 Task: Play an audio file in VLC and use the "Stereo Mode" feature to switch between audio channels.
Action: Mouse moved to (94, 66)
Screenshot: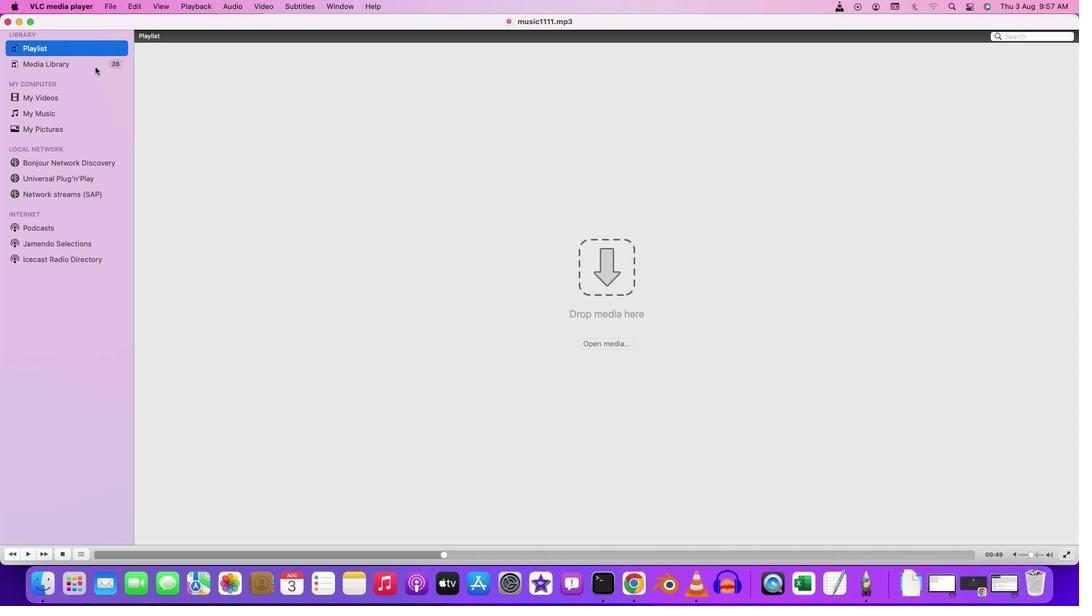 
Action: Mouse pressed left at (94, 66)
Screenshot: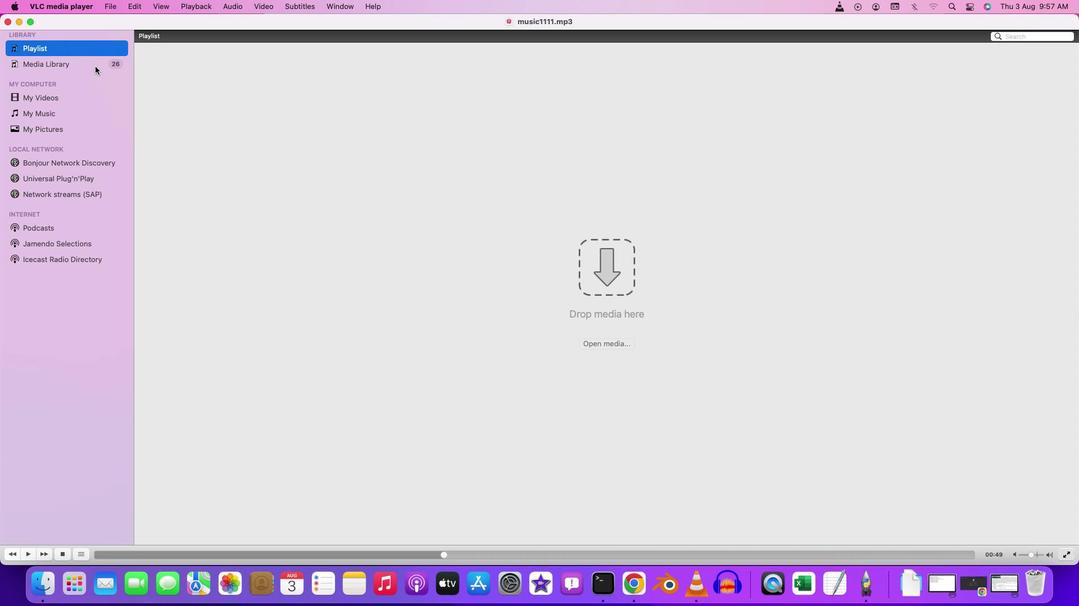 
Action: Mouse moved to (151, 110)
Screenshot: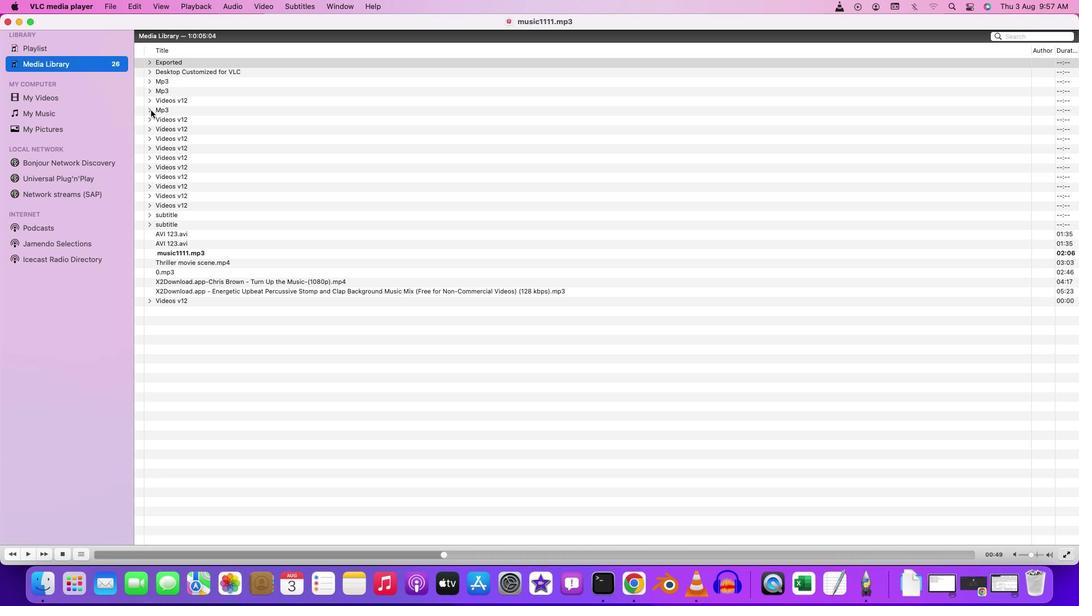 
Action: Mouse pressed left at (151, 110)
Screenshot: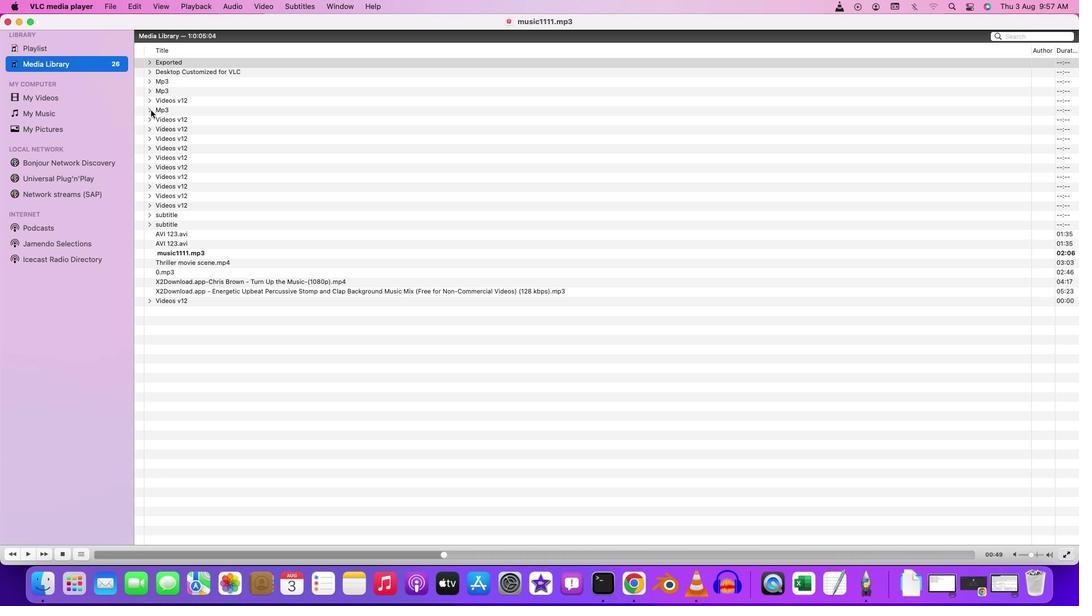 
Action: Mouse moved to (317, 160)
Screenshot: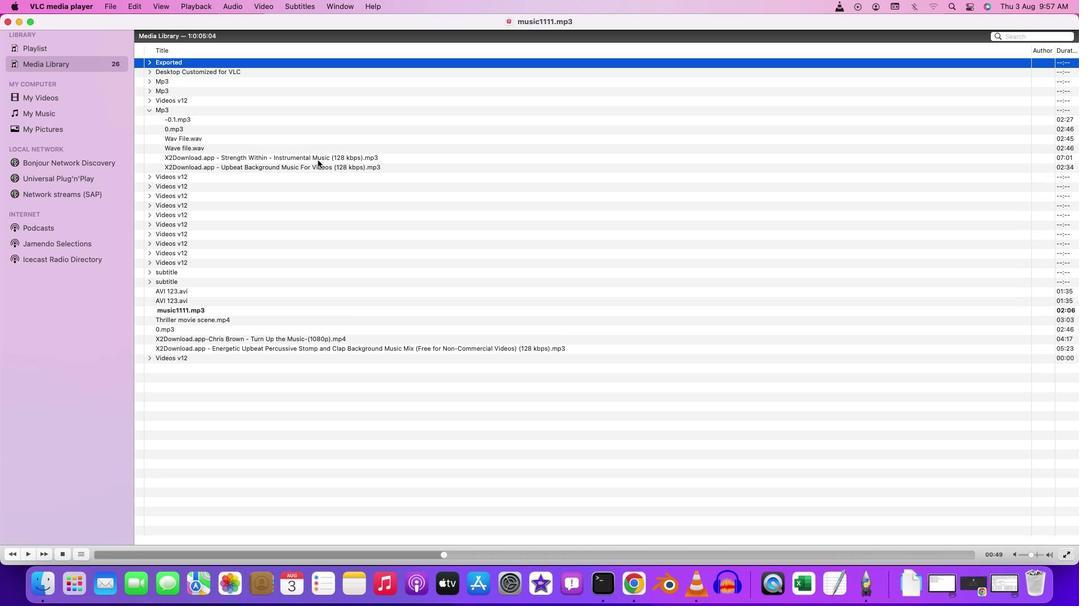 
Action: Mouse pressed left at (317, 160)
Screenshot: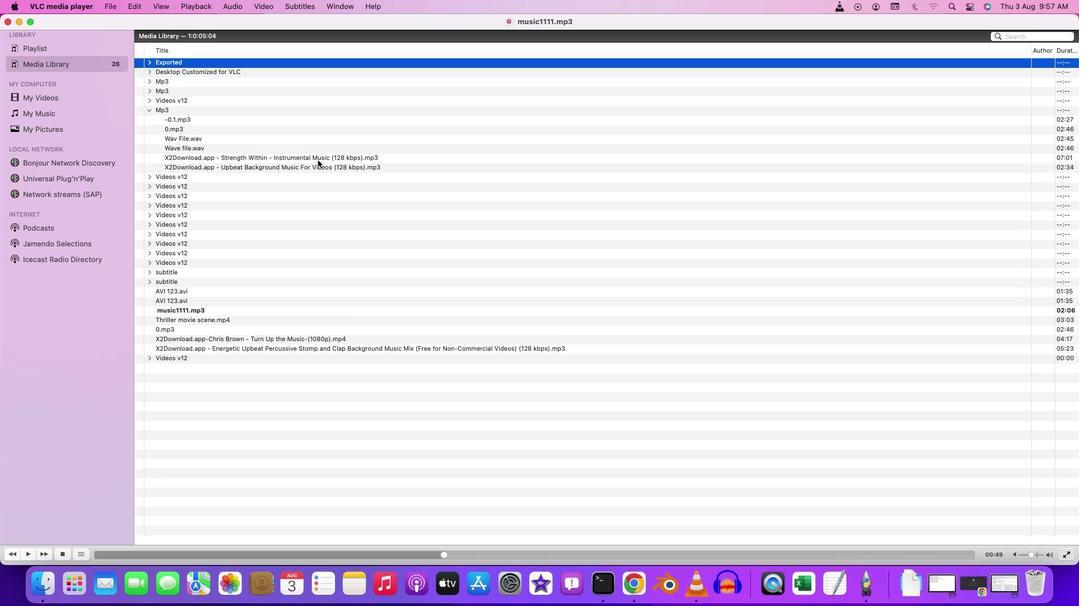 
Action: Mouse pressed left at (317, 160)
Screenshot: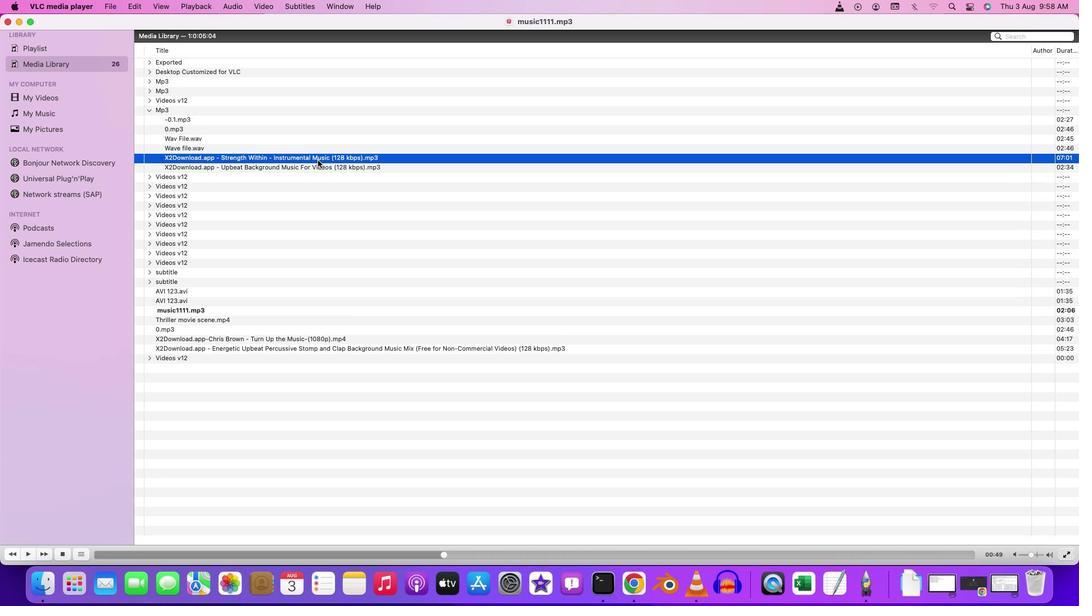 
Action: Mouse pressed left at (317, 160)
Screenshot: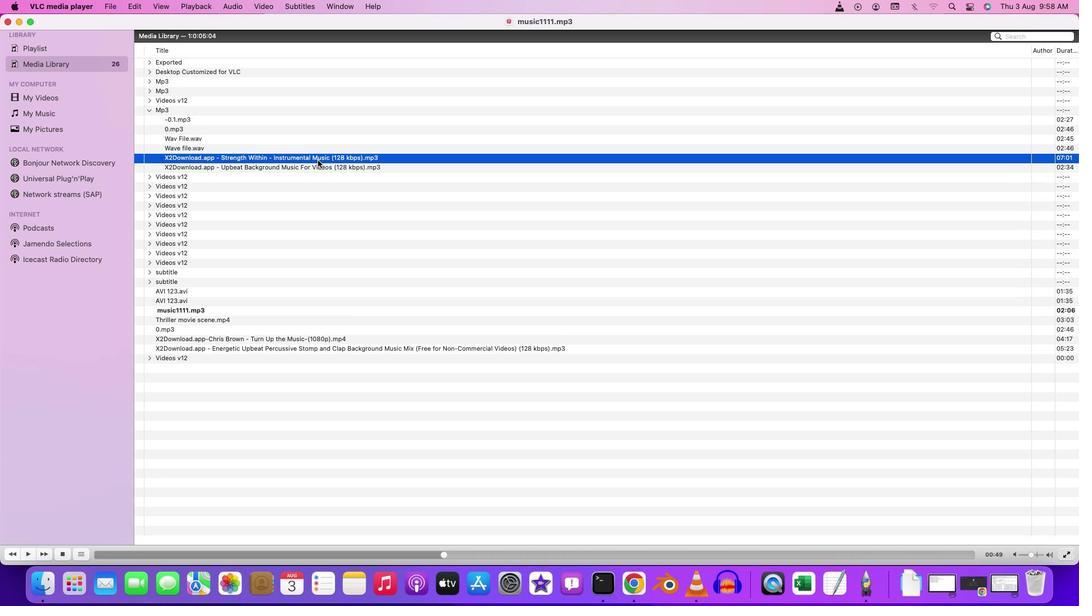 
Action: Mouse moved to (234, 11)
Screenshot: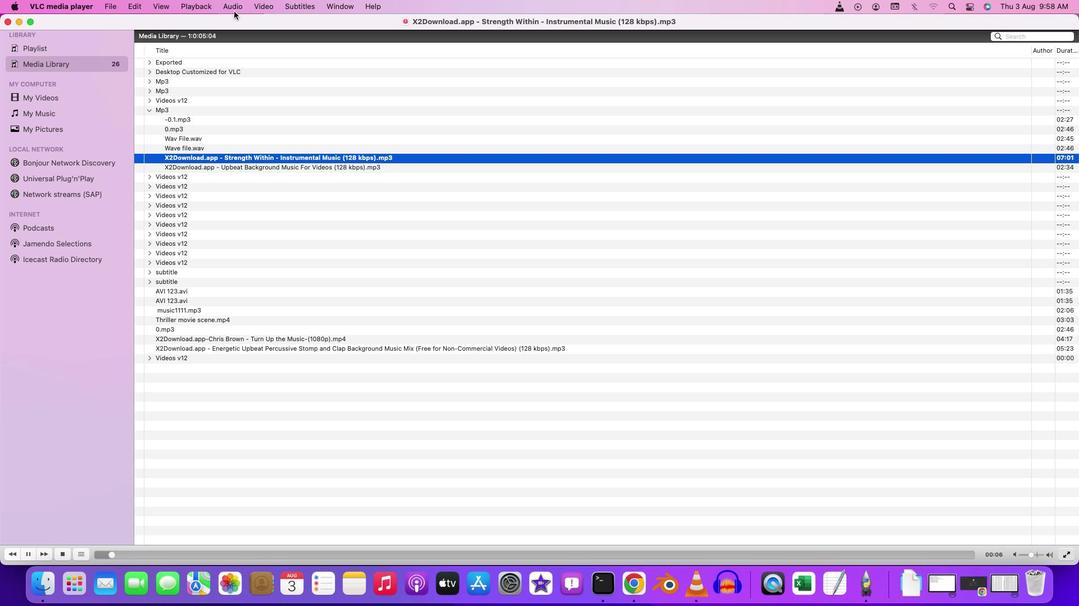 
Action: Mouse pressed left at (234, 11)
Screenshot: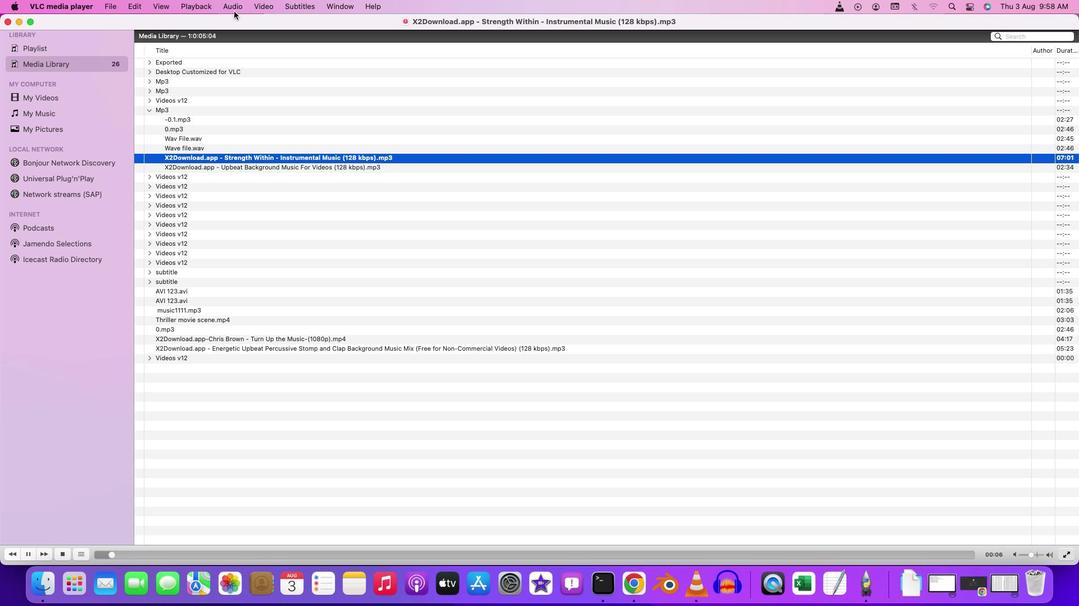 
Action: Mouse moved to (343, 76)
Screenshot: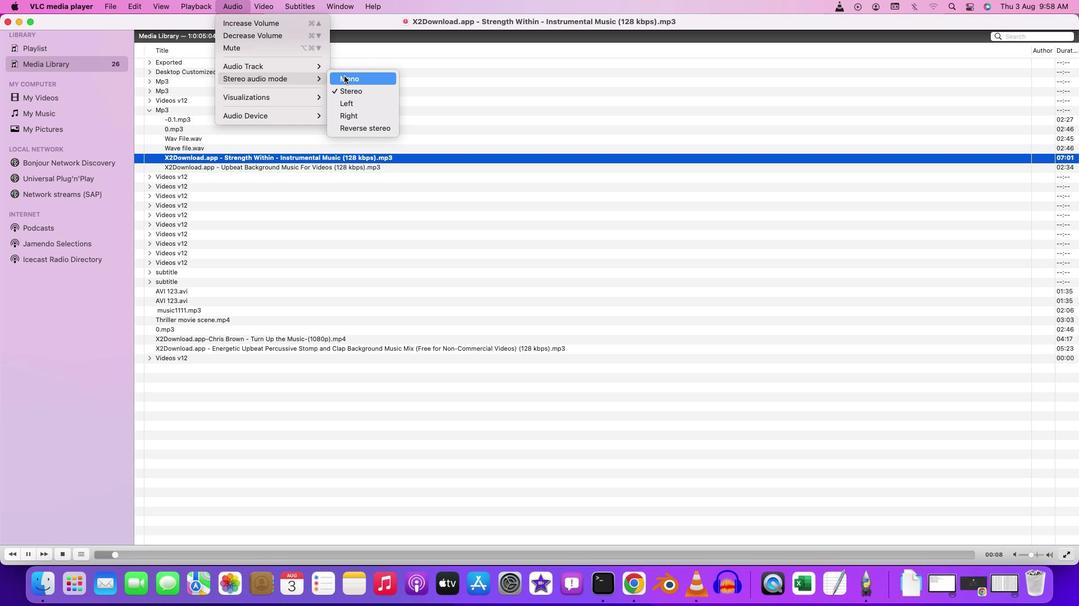 
Action: Mouse pressed left at (343, 76)
Screenshot: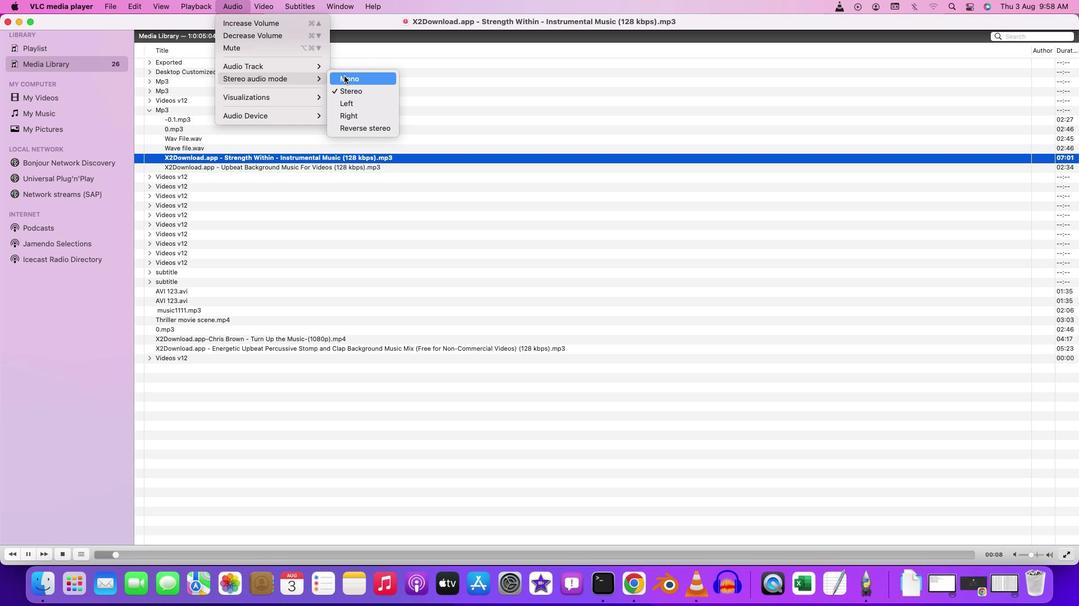 
Action: Mouse moved to (235, 2)
Screenshot: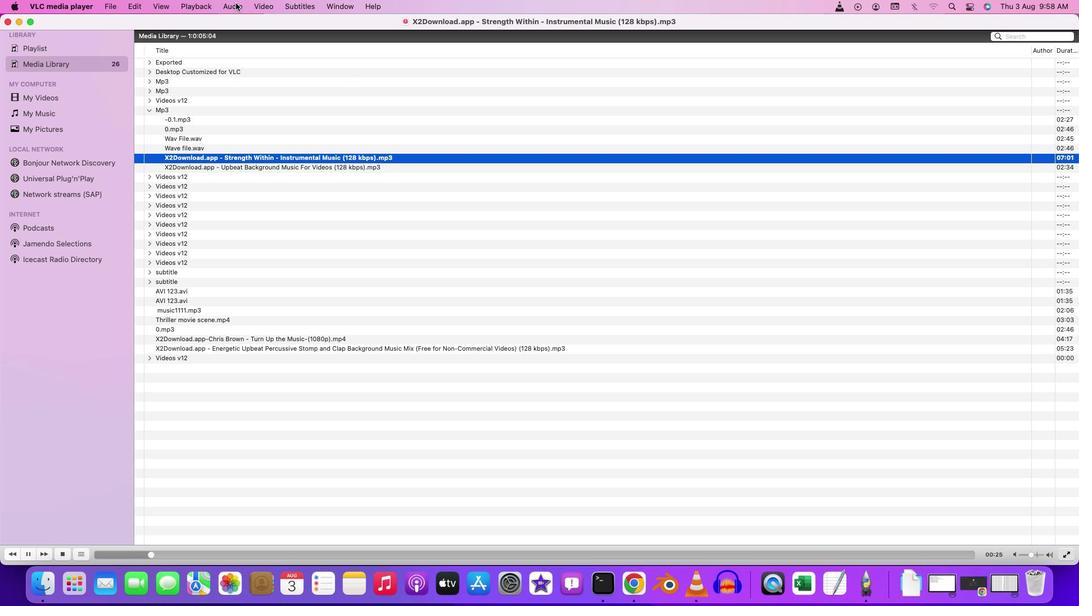 
Action: Mouse pressed left at (235, 2)
Screenshot: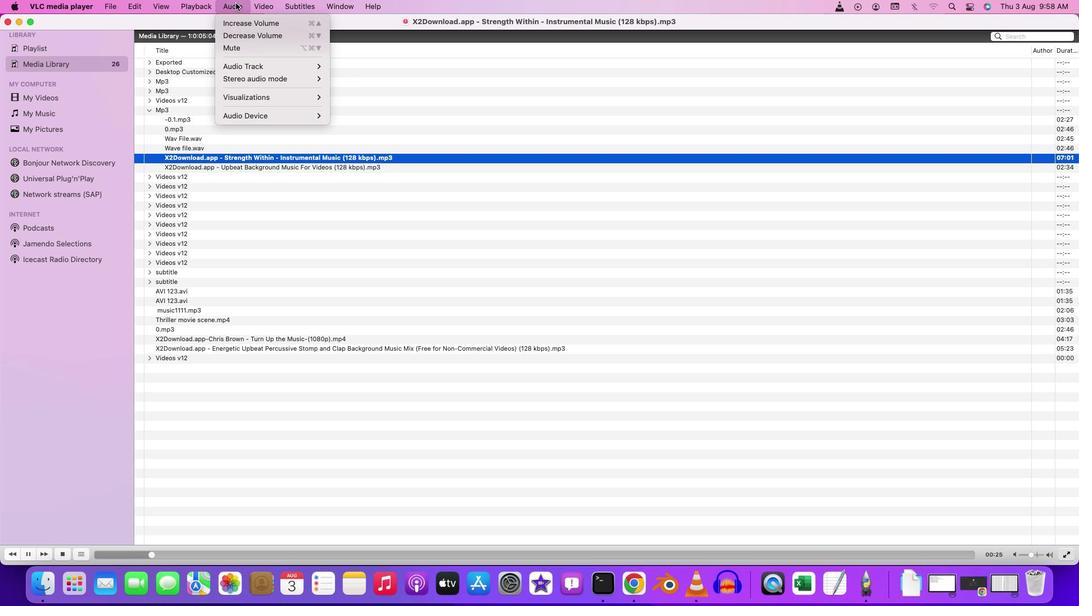 
Action: Mouse moved to (352, 88)
Screenshot: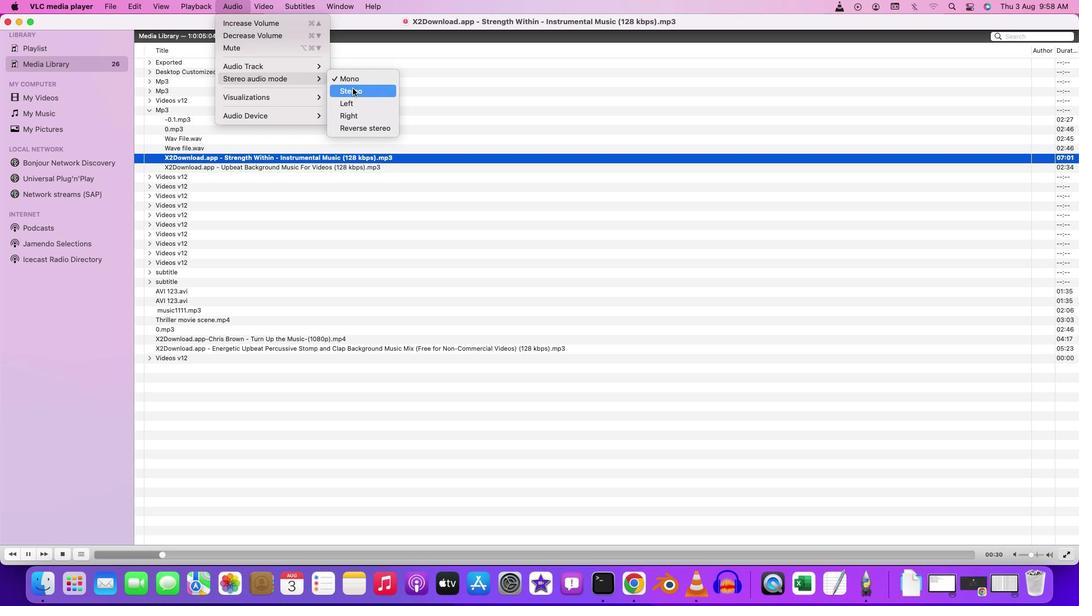 
Action: Mouse pressed left at (352, 88)
Screenshot: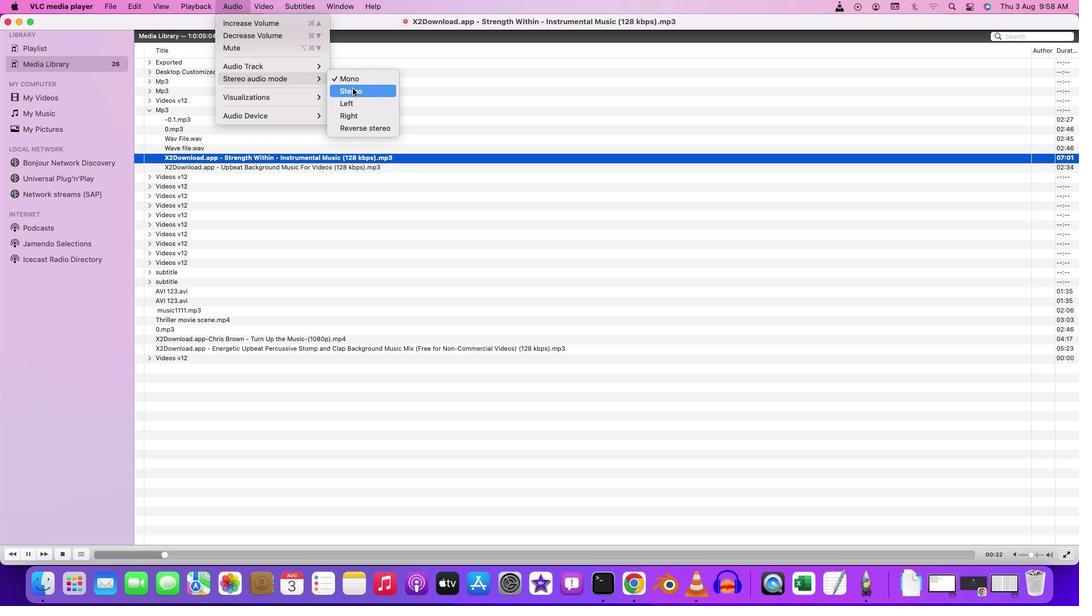 
Action: Mouse moved to (238, 7)
Screenshot: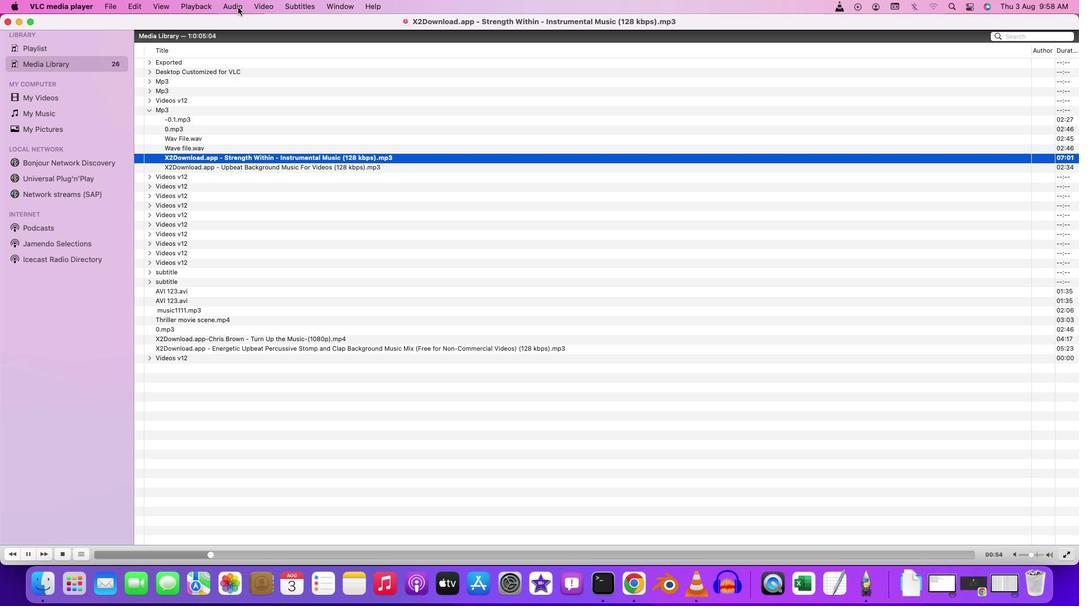 
Action: Mouse pressed left at (238, 7)
Screenshot: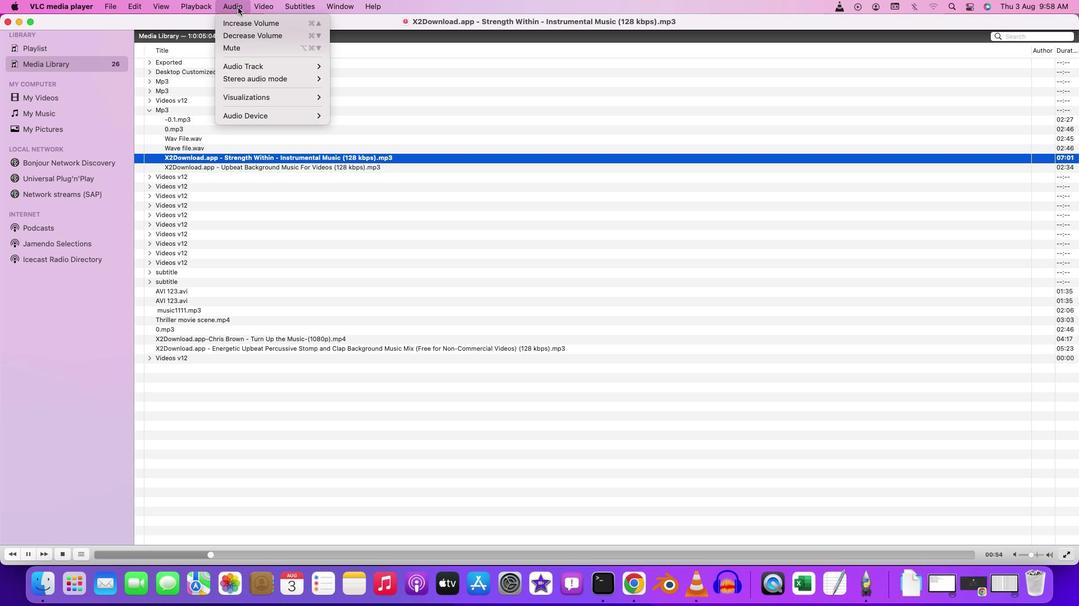 
Action: Mouse moved to (342, 105)
Screenshot: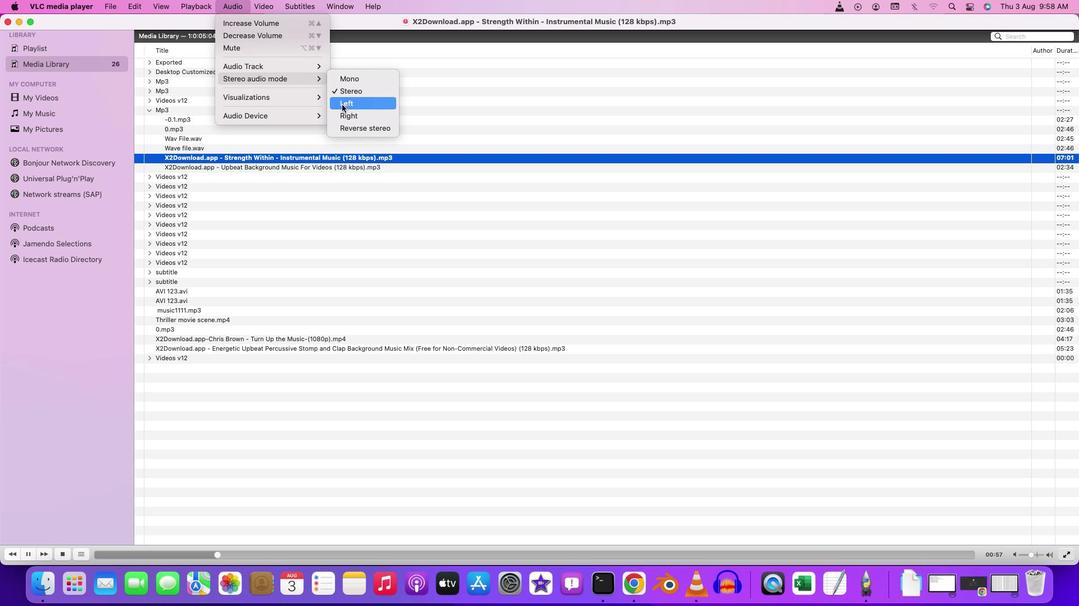 
Action: Mouse pressed left at (342, 105)
Screenshot: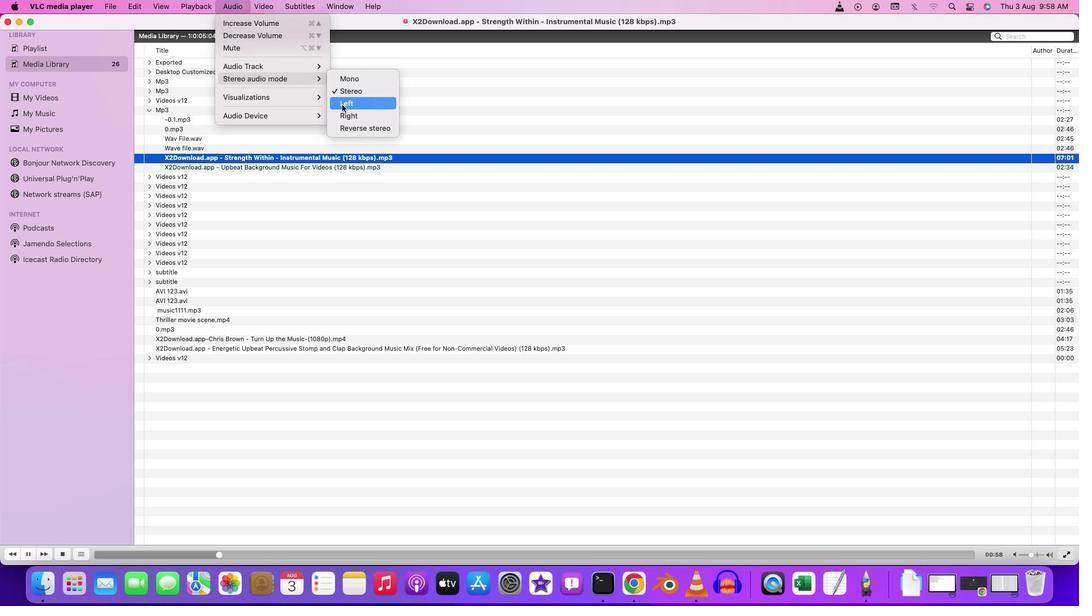 
Action: Mouse moved to (236, 5)
Screenshot: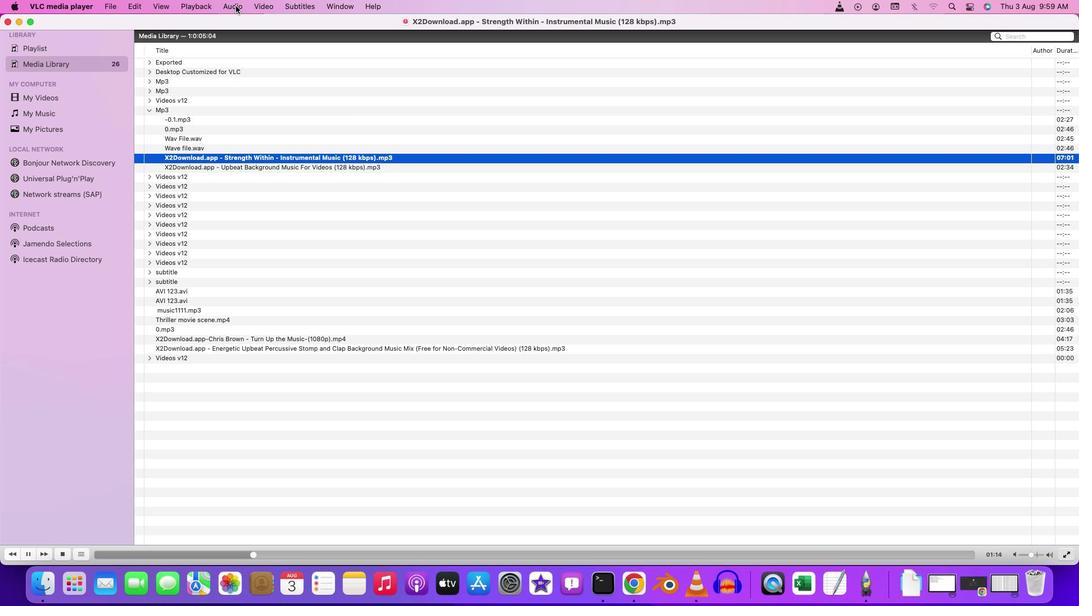 
Action: Mouse pressed left at (236, 5)
Screenshot: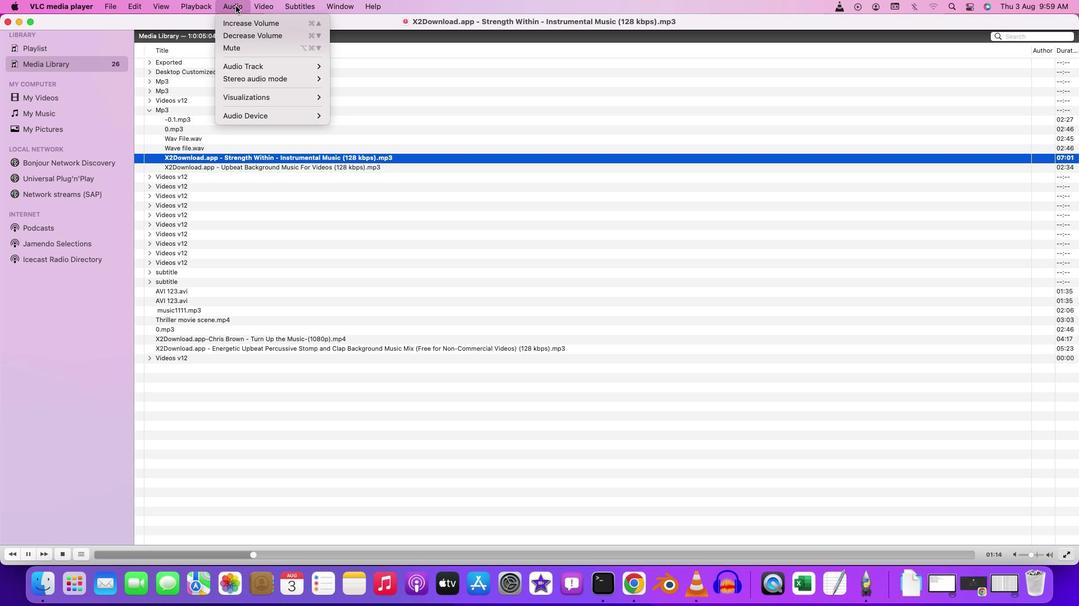 
Action: Mouse moved to (355, 113)
Screenshot: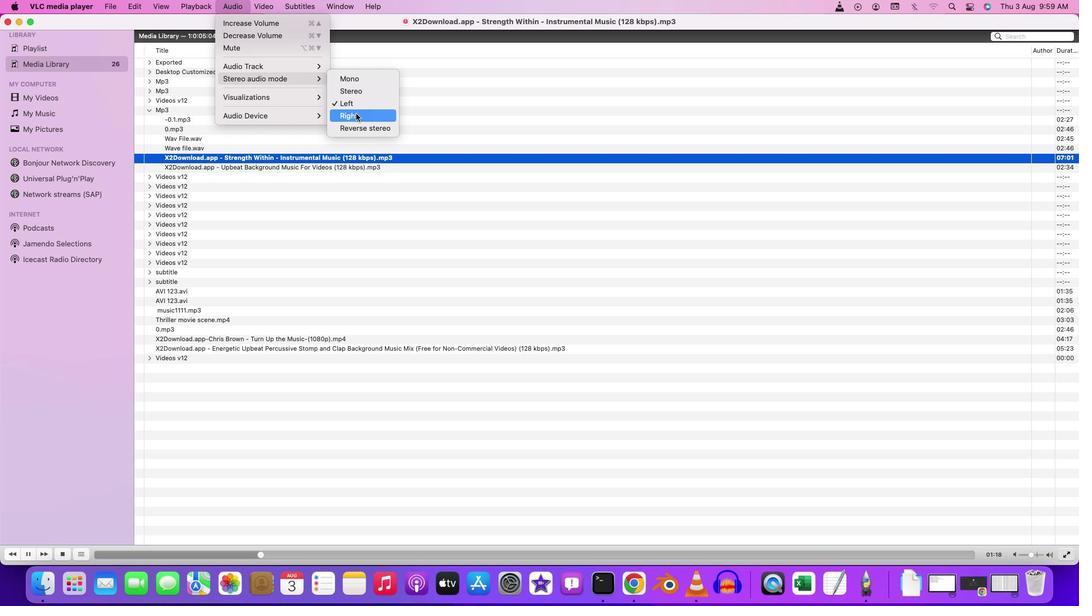 
Action: Mouse pressed left at (355, 113)
Screenshot: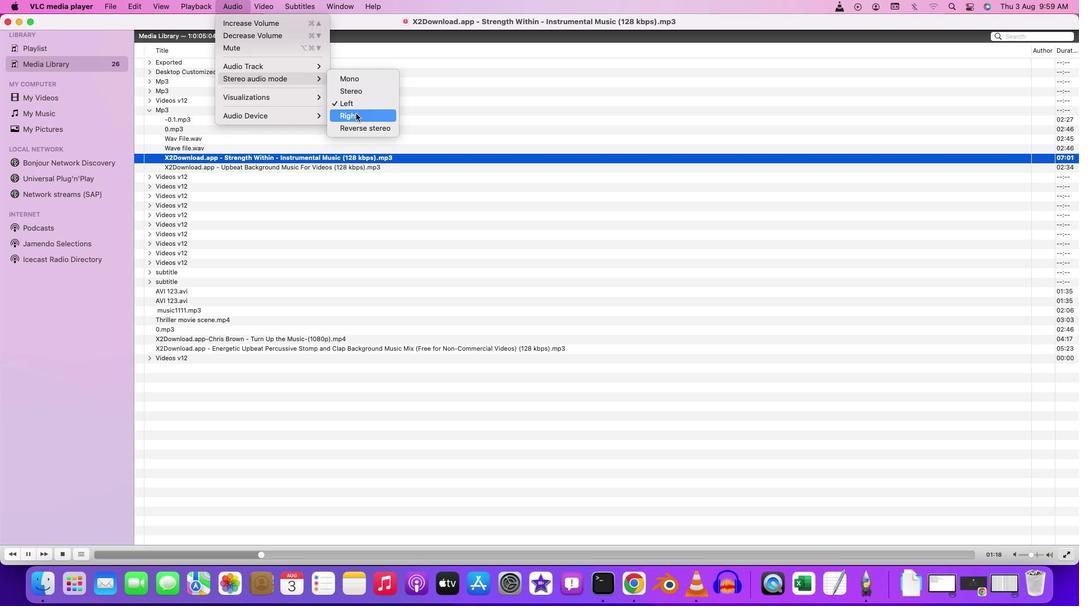 
Action: Mouse moved to (160, 6)
Screenshot: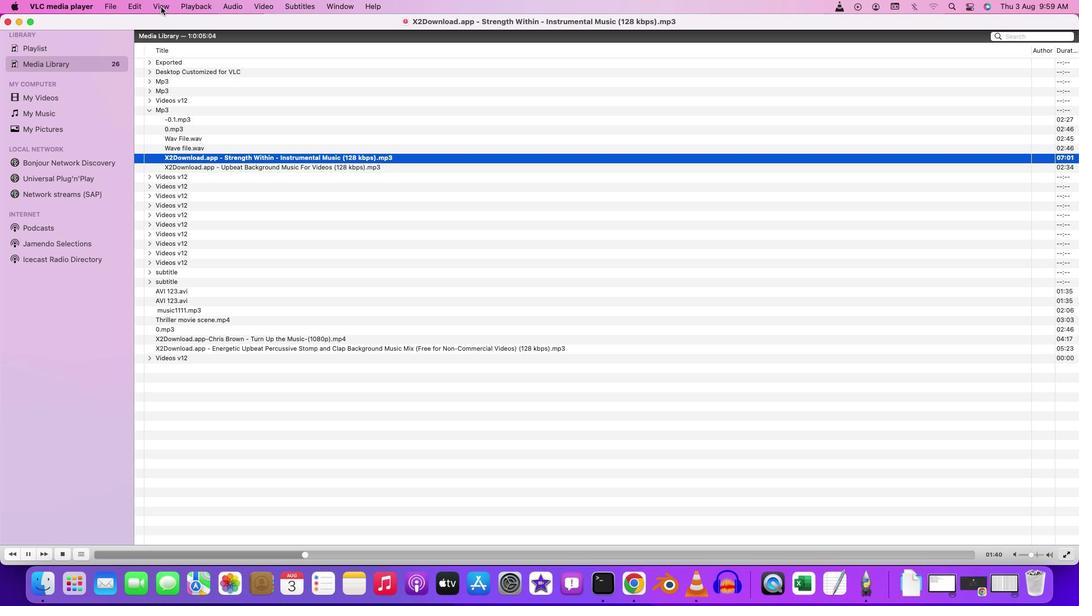 
Action: Mouse pressed left at (160, 6)
Screenshot: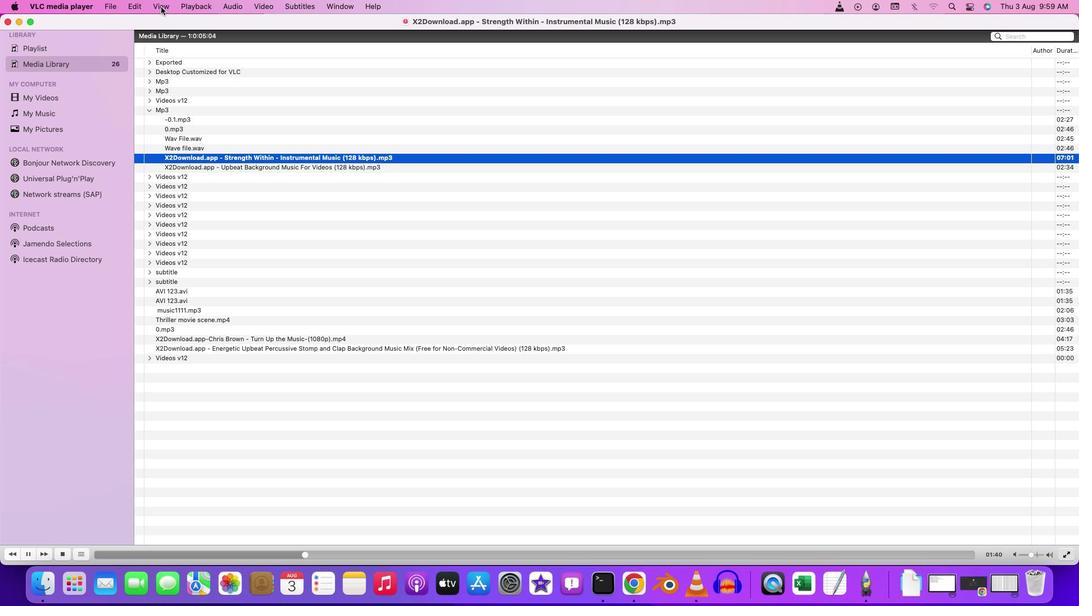 
Action: Mouse moved to (356, 126)
Screenshot: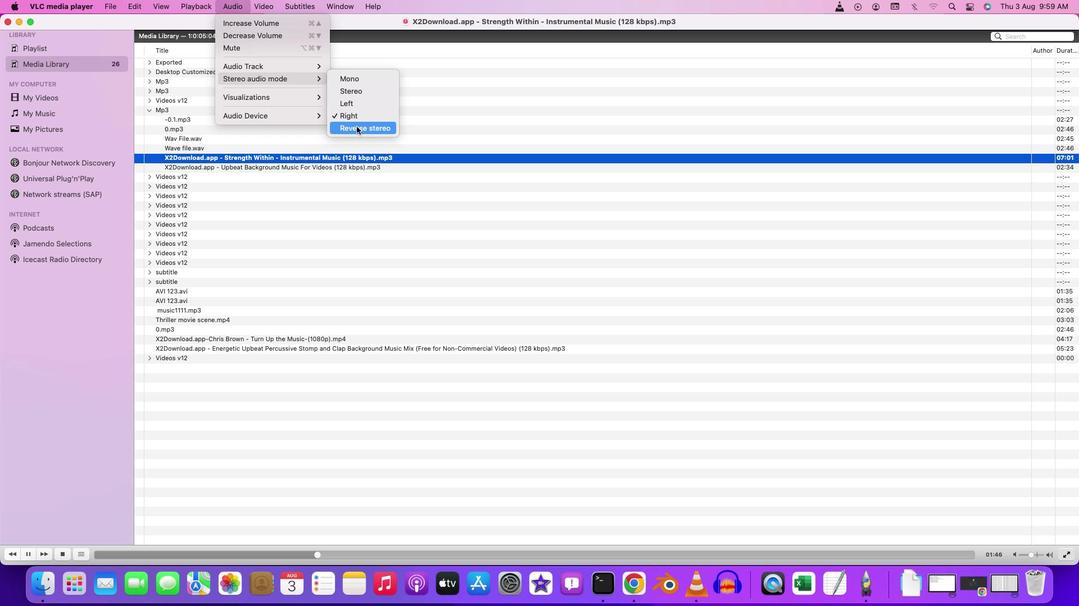 
Action: Mouse pressed left at (356, 126)
Screenshot: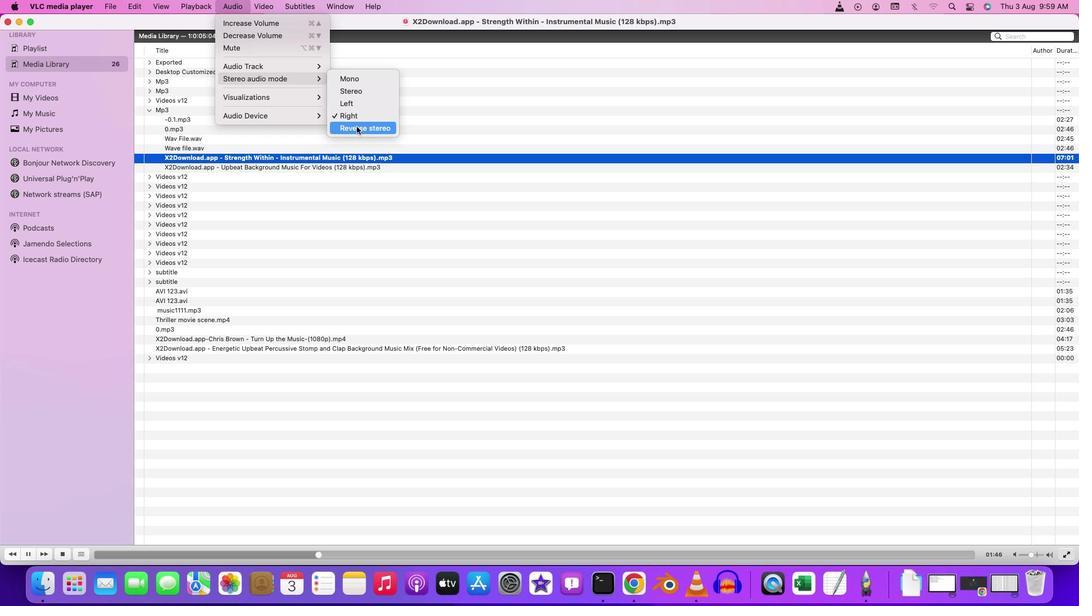 
Action: Mouse moved to (238, 8)
Screenshot: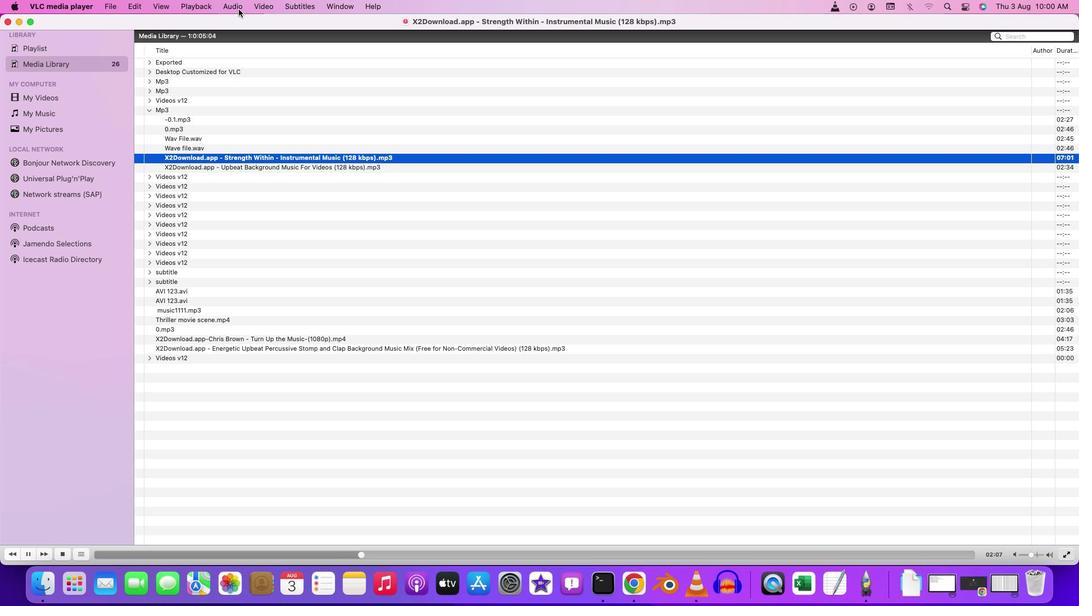 
Action: Mouse pressed left at (238, 8)
Screenshot: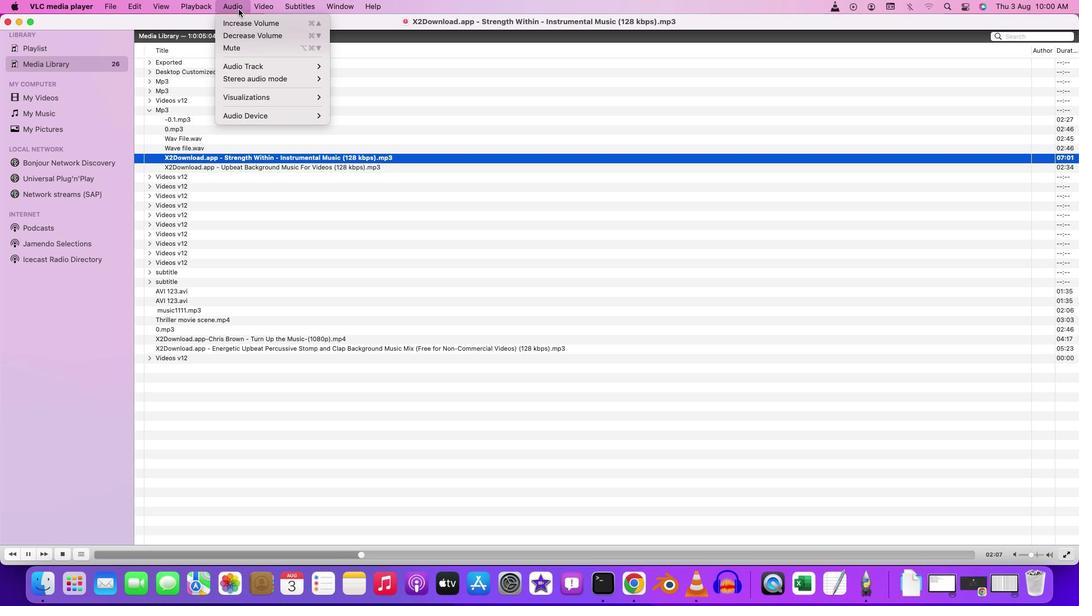
Action: Mouse moved to (338, 89)
Screenshot: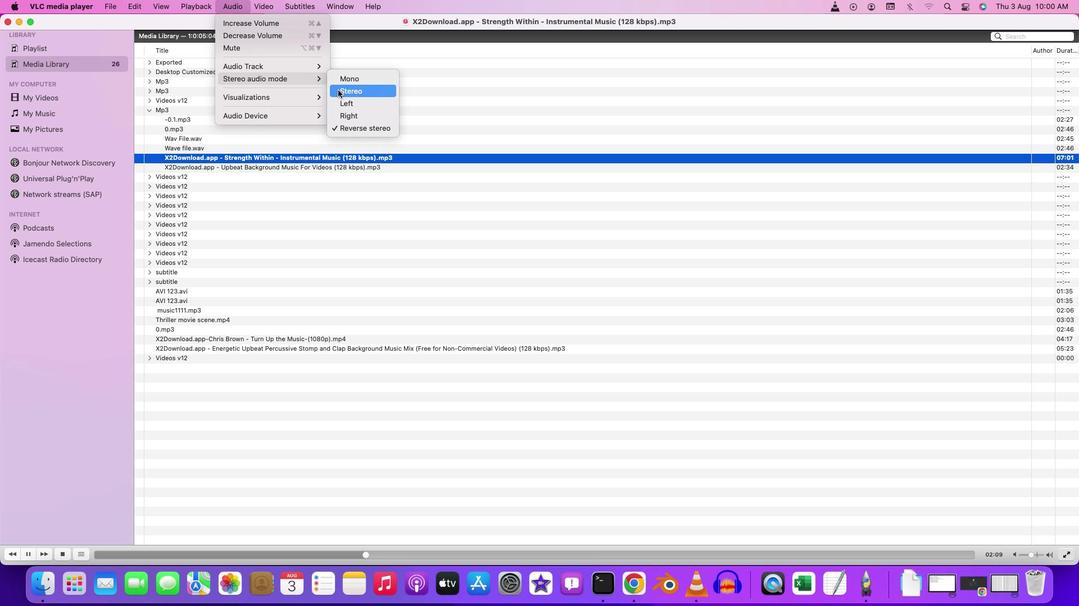 
Action: Mouse pressed left at (338, 89)
Screenshot: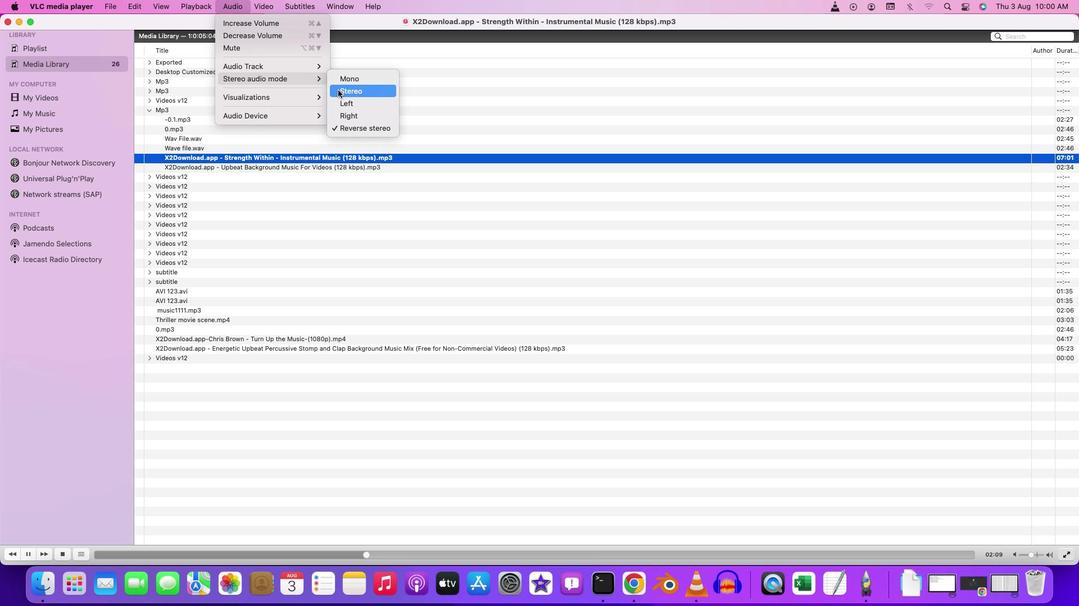 
Action: Mouse moved to (437, 555)
Screenshot: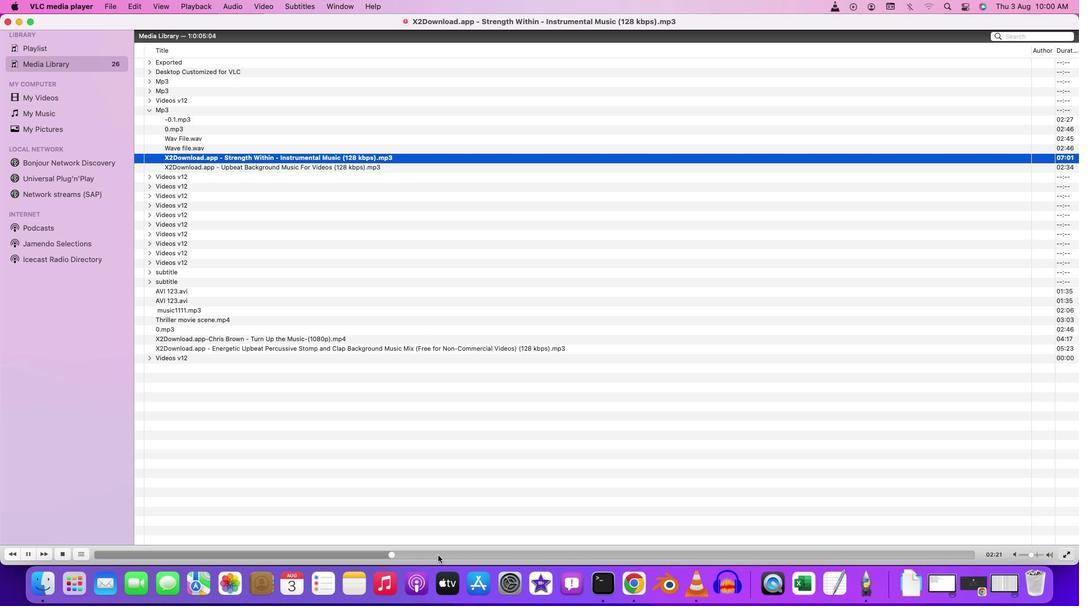 
Action: Mouse pressed left at (437, 555)
Screenshot: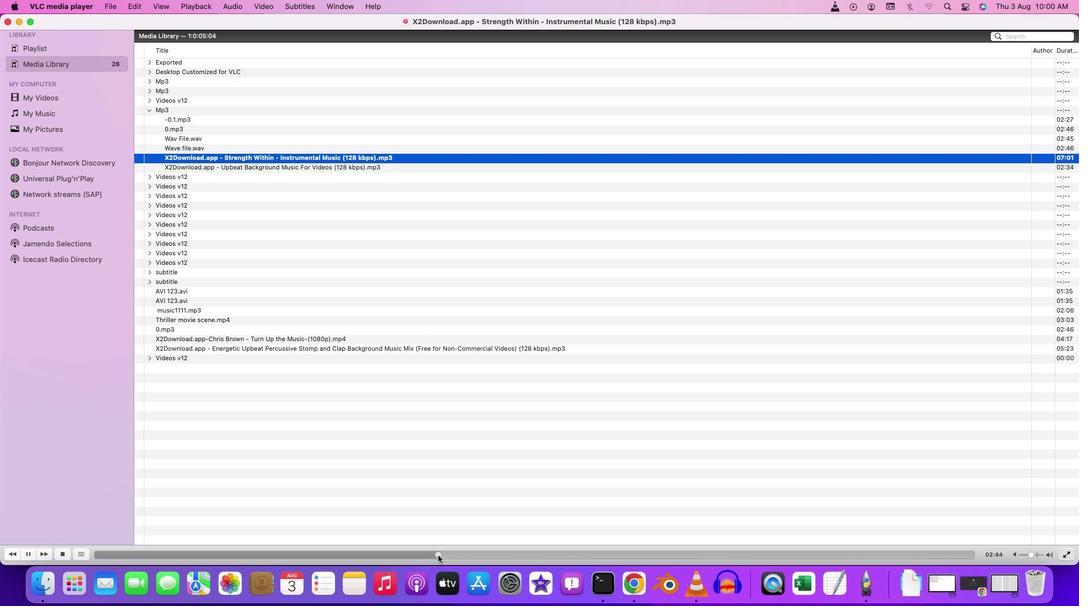 
Action: Mouse moved to (240, 7)
Screenshot: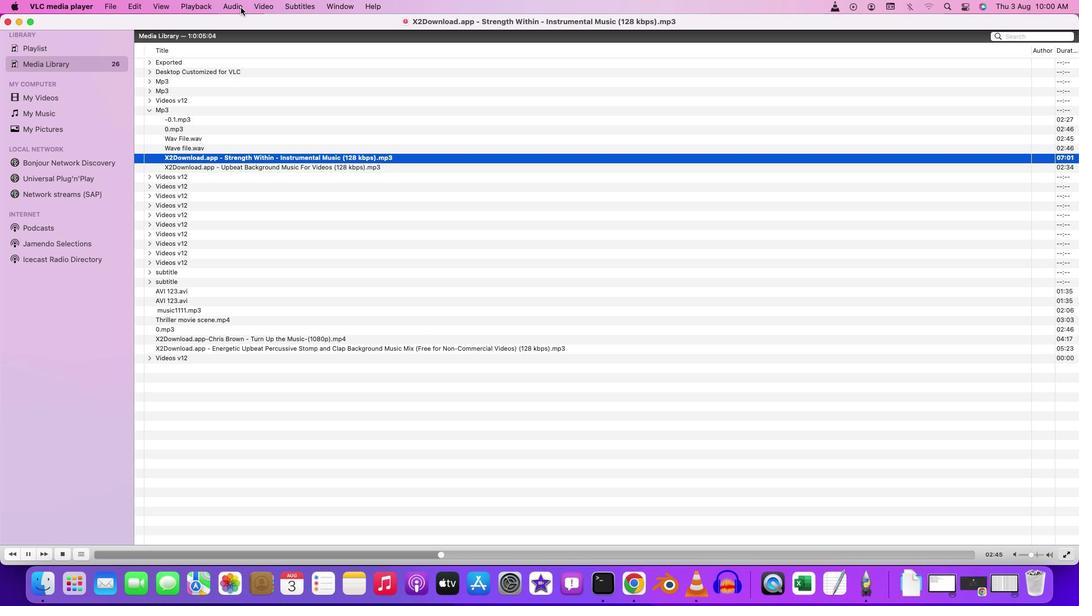 
Action: Mouse pressed left at (240, 7)
Screenshot: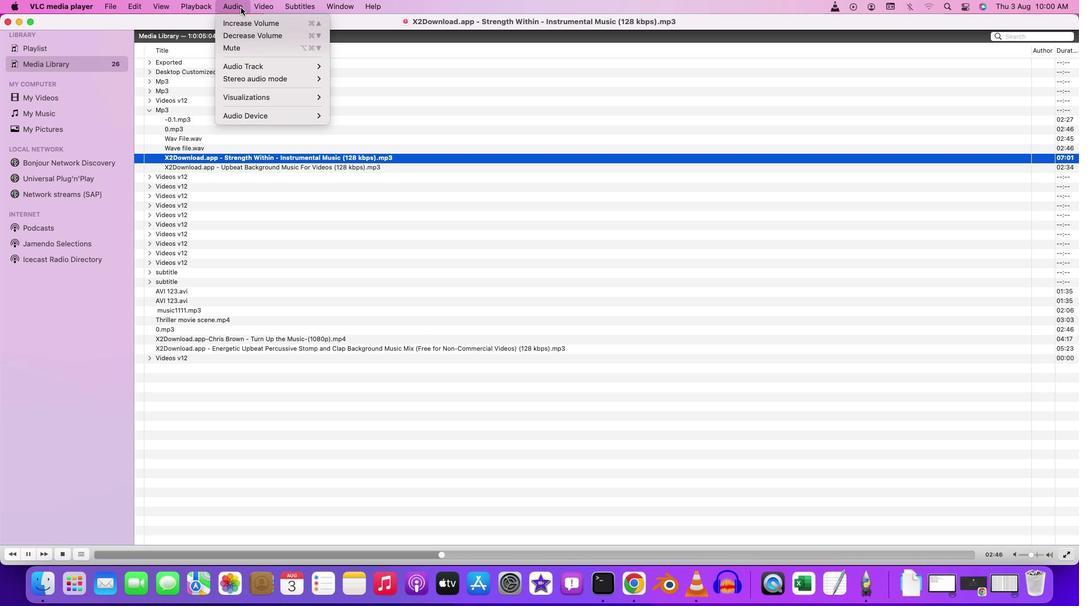 
Action: Mouse moved to (361, 125)
Screenshot: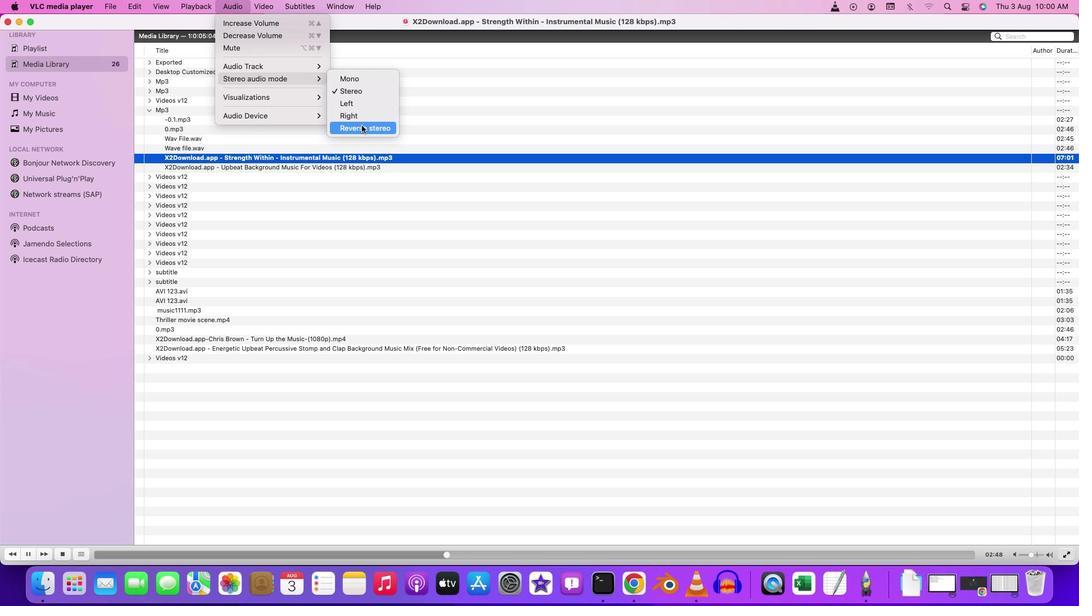 
Action: Mouse pressed left at (361, 125)
Screenshot: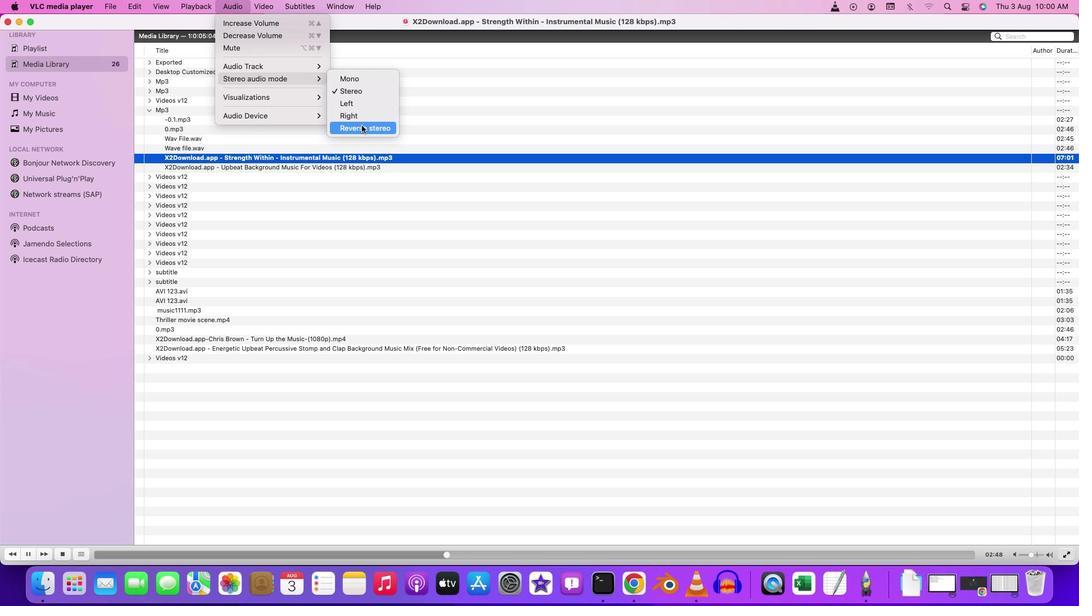 
Action: Mouse moved to (238, 7)
Screenshot: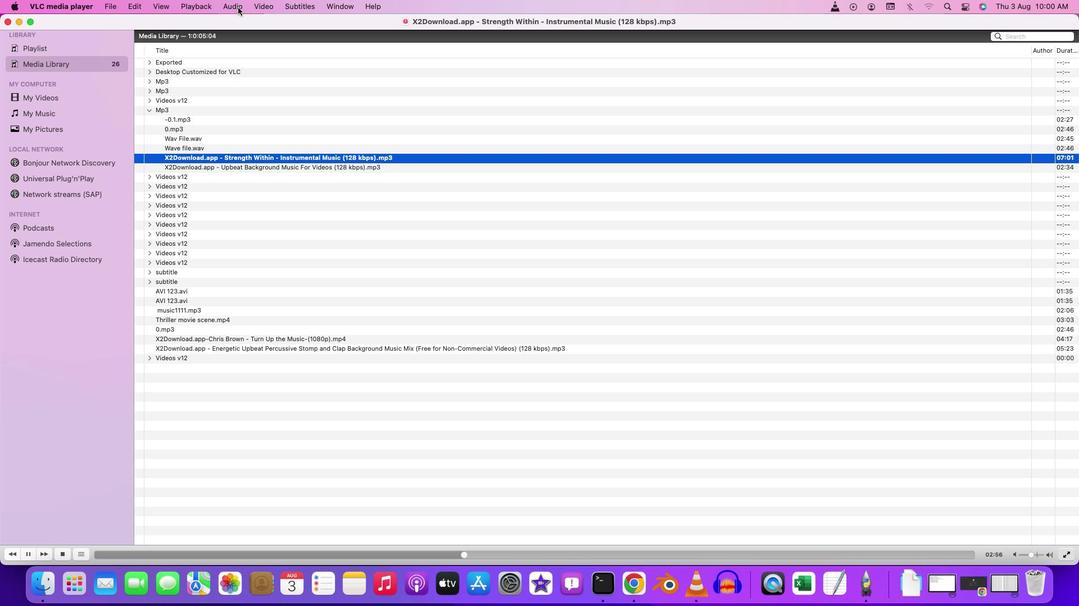 
Action: Mouse pressed left at (238, 7)
Screenshot: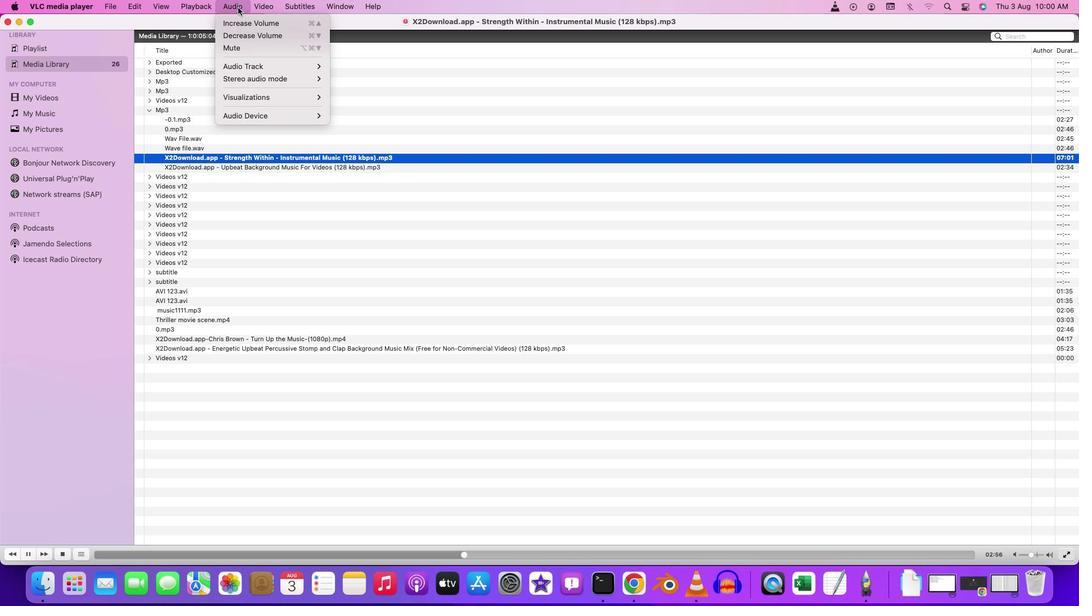 
Action: Mouse moved to (352, 89)
Screenshot: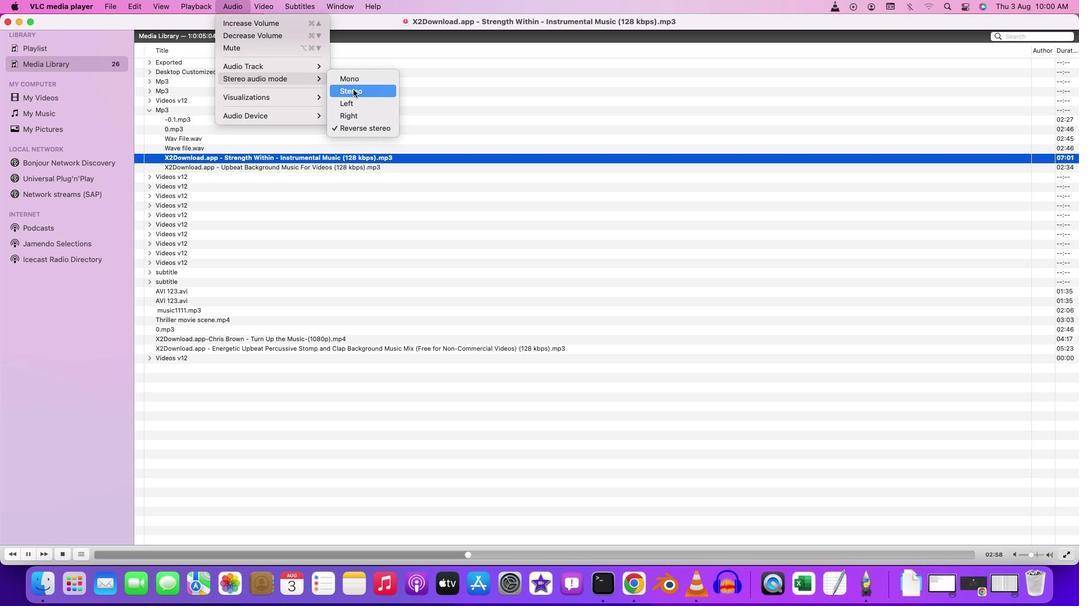 
Action: Mouse pressed left at (352, 89)
Screenshot: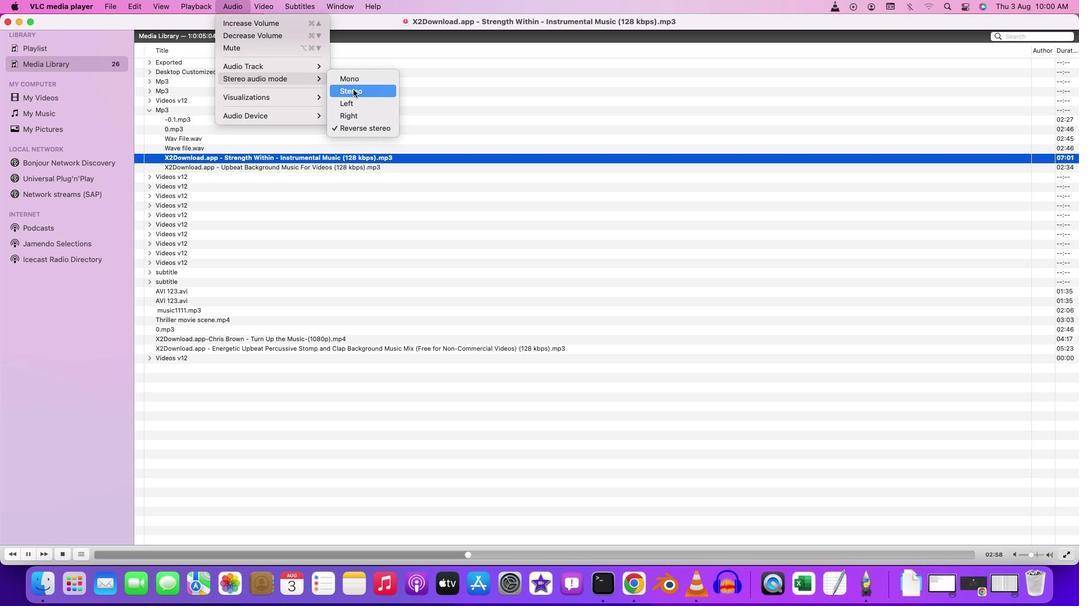 
Action: Mouse moved to (965, 556)
Screenshot: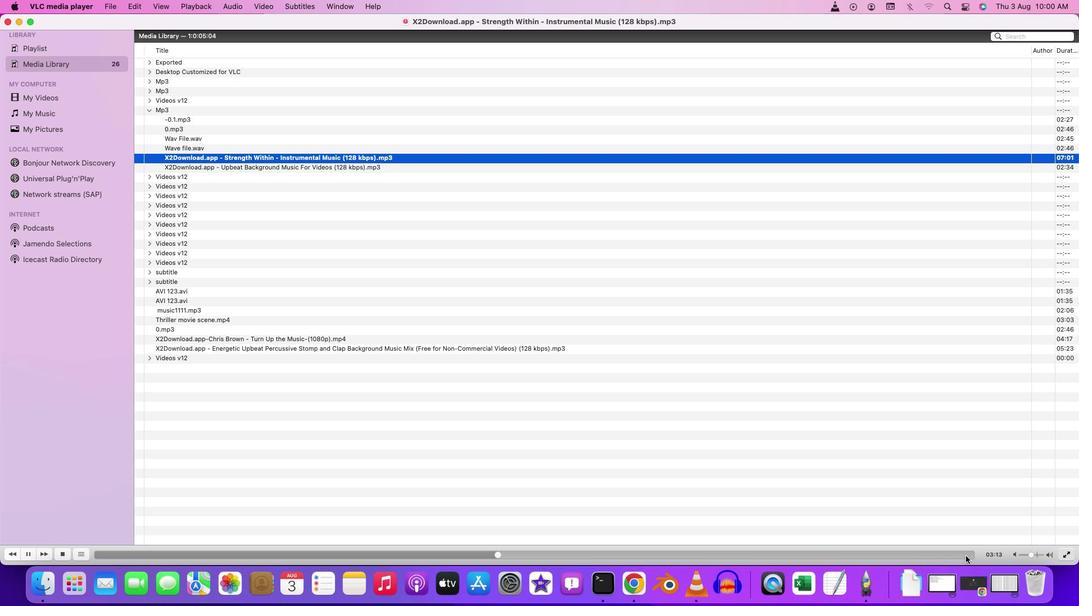 
Action: Mouse pressed left at (965, 556)
Screenshot: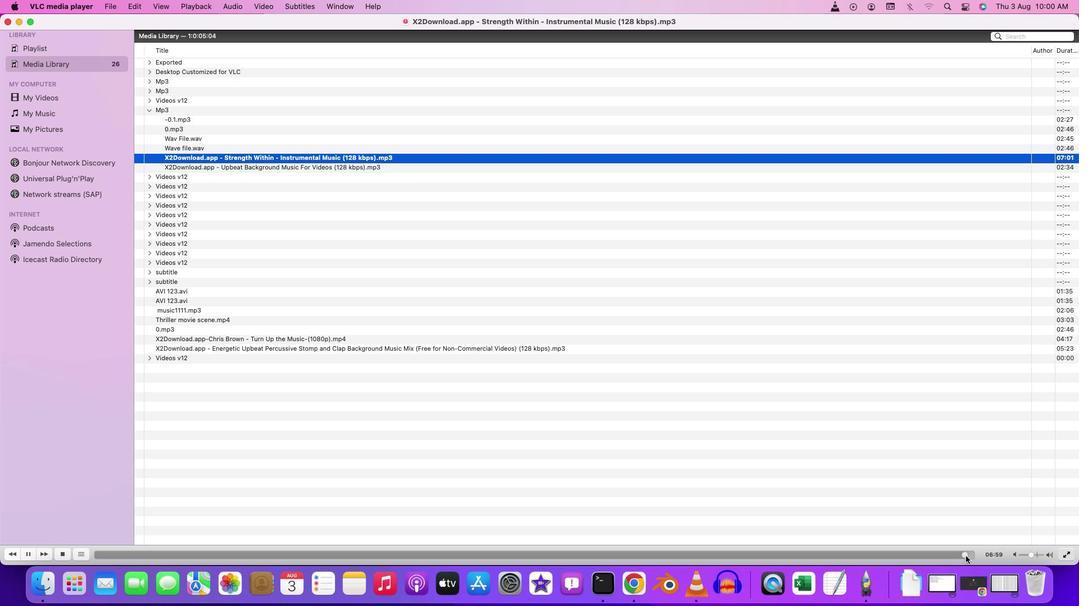 
Action: Mouse moved to (932, 447)
Screenshot: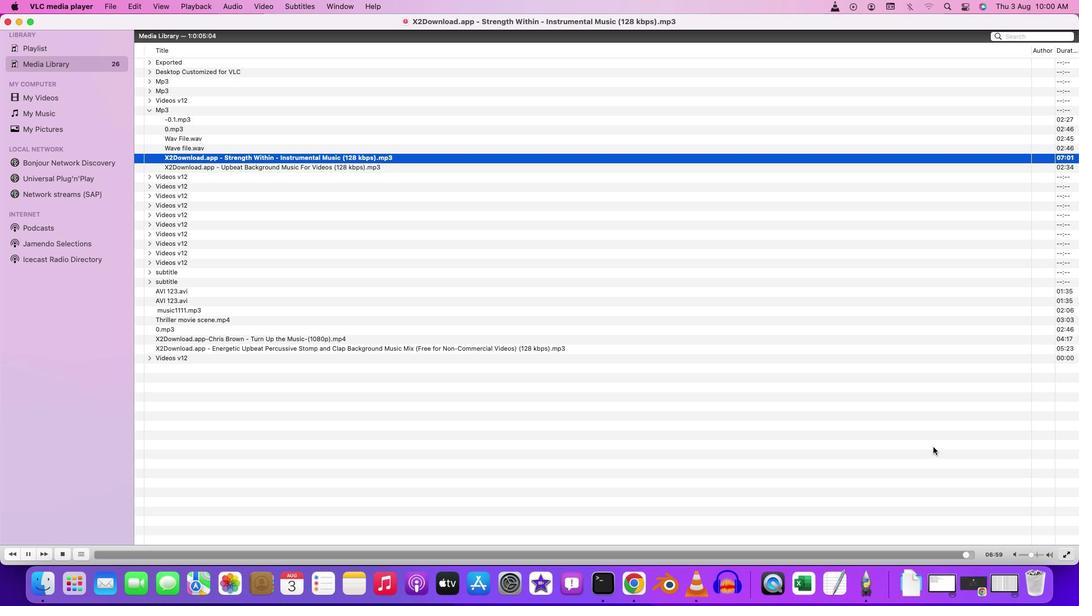 
